 Task: Add the task  Implement a new cloud-based quality management system for a company to the section Mach Speed in the project BroaderPath and add a Due Date to the respective task as 2023/10/26
Action: Mouse moved to (905, 458)
Screenshot: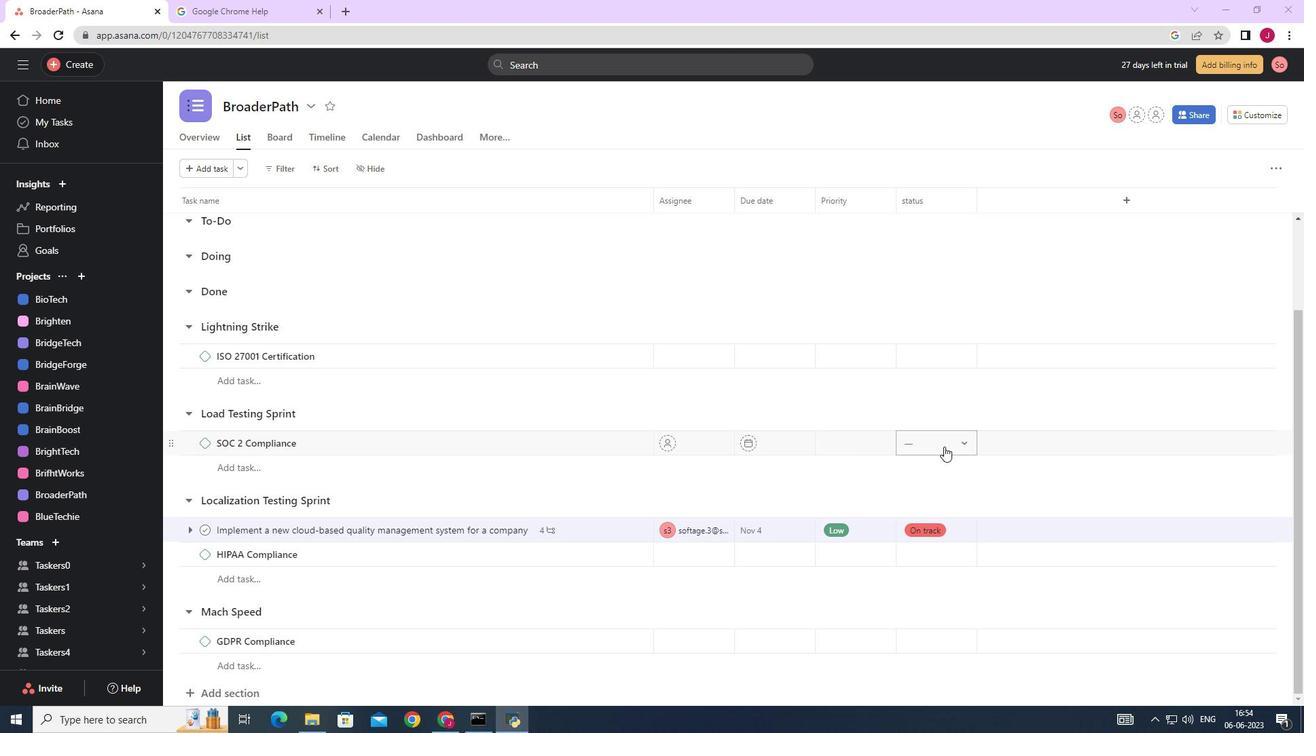 
Action: Mouse scrolled (905, 457) with delta (0, 0)
Screenshot: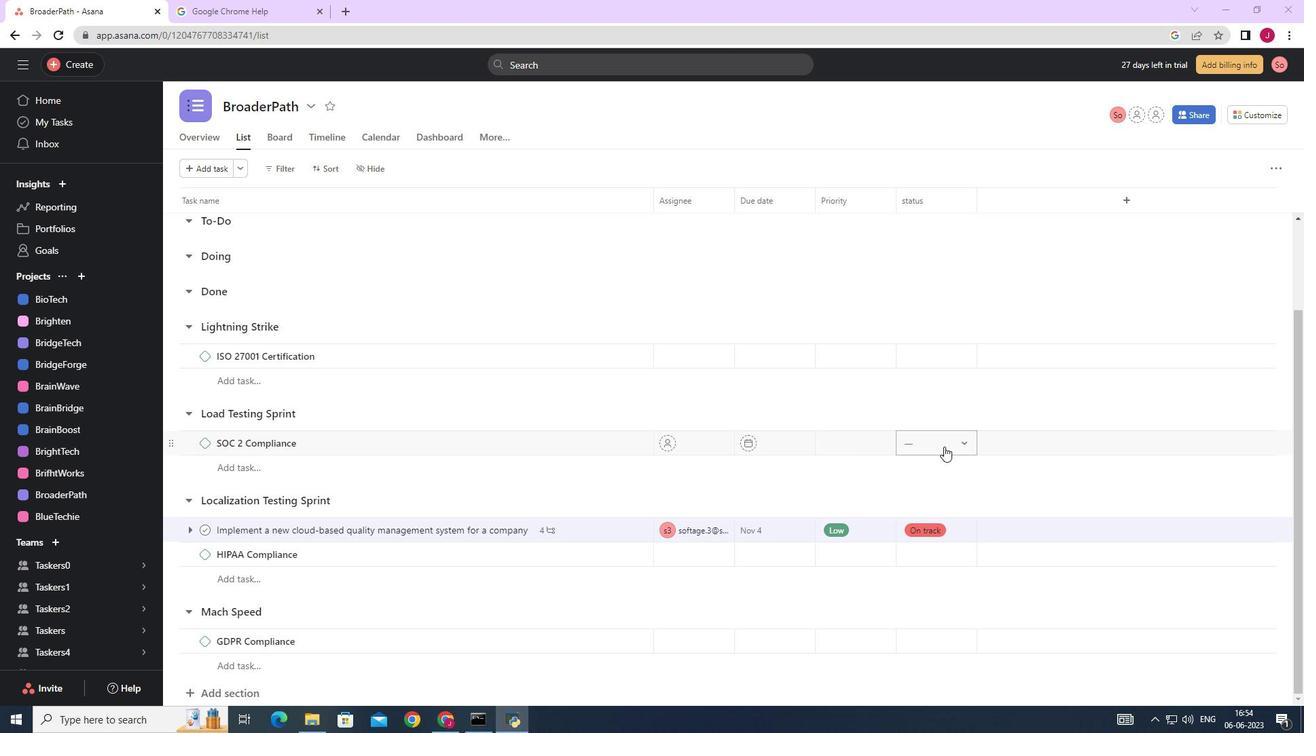 
Action: Mouse moved to (896, 461)
Screenshot: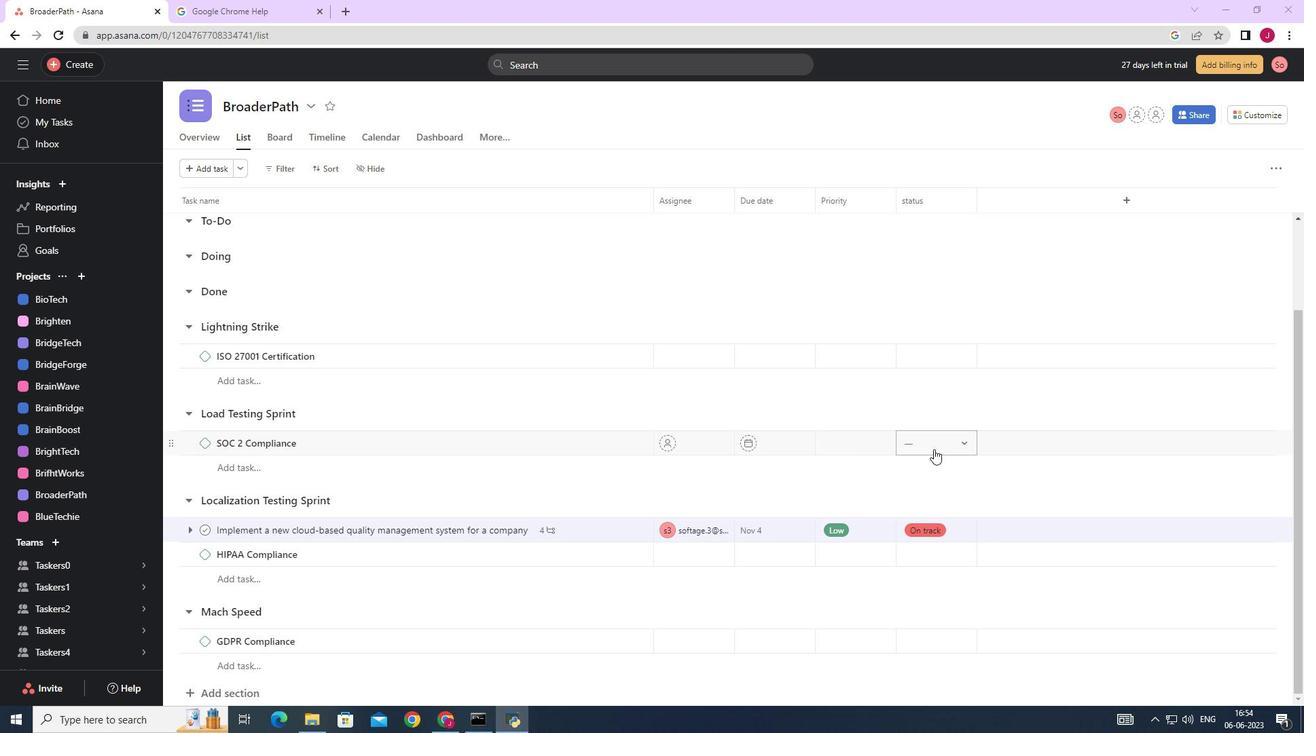 
Action: Mouse scrolled (896, 460) with delta (0, 0)
Screenshot: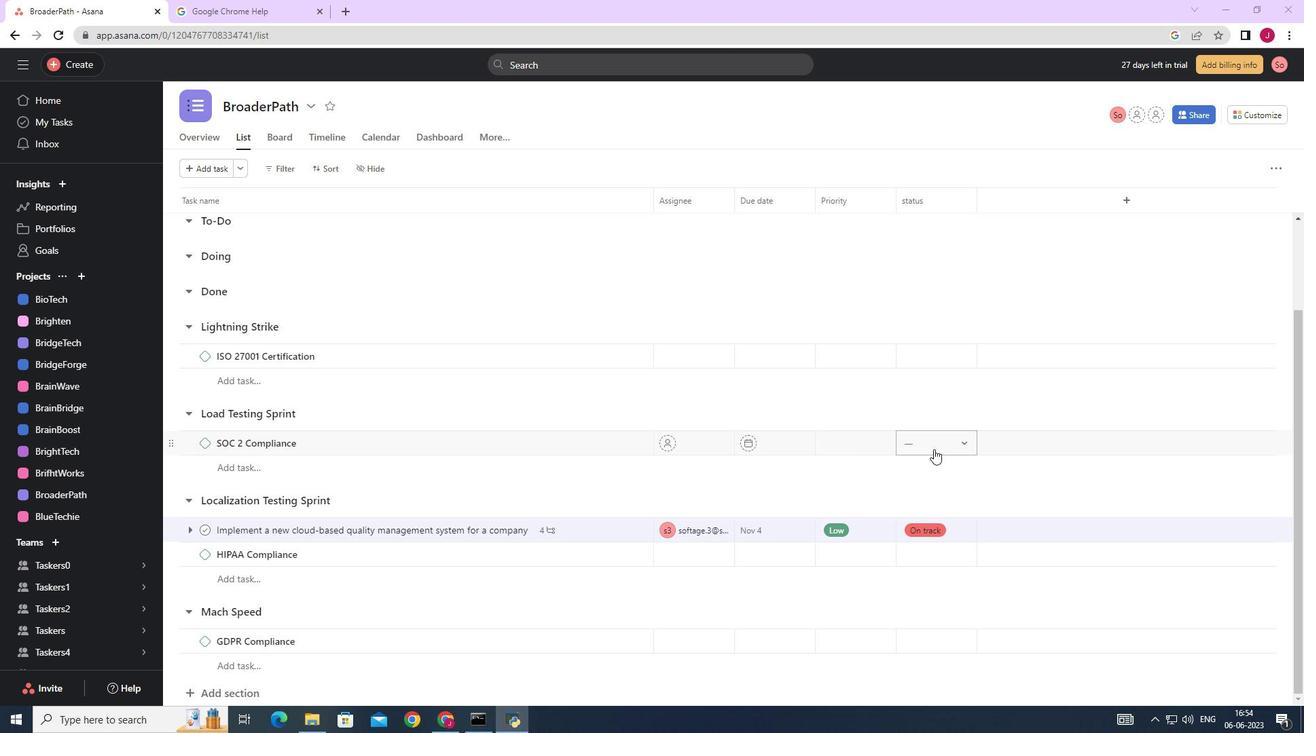 
Action: Mouse moved to (893, 462)
Screenshot: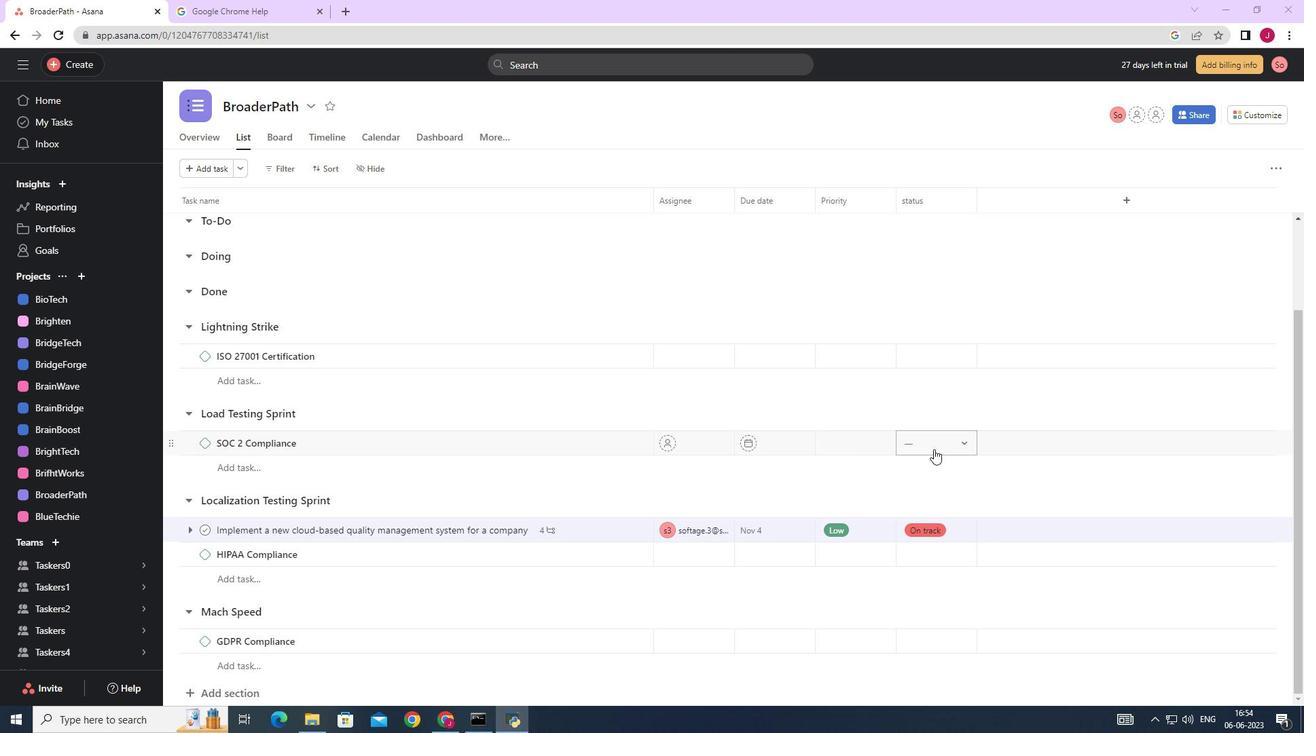 
Action: Mouse scrolled (893, 462) with delta (0, 0)
Screenshot: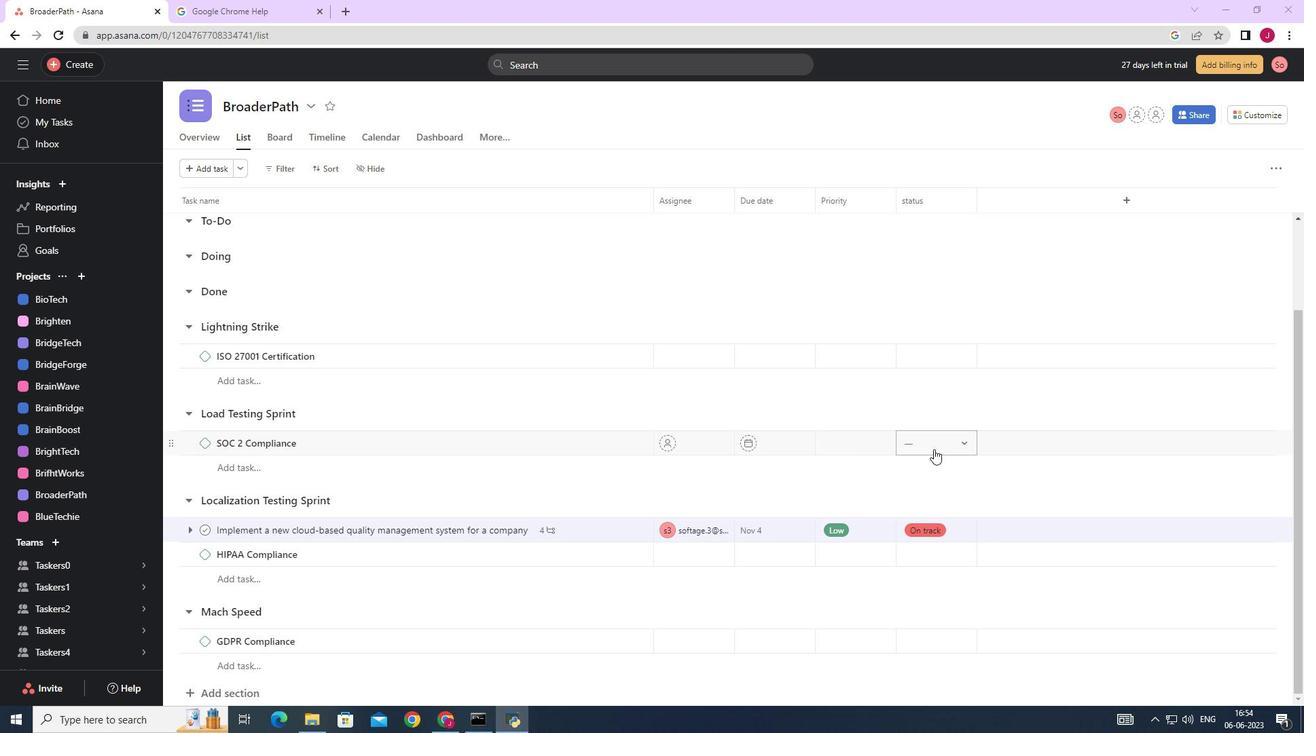
Action: Mouse moved to (888, 464)
Screenshot: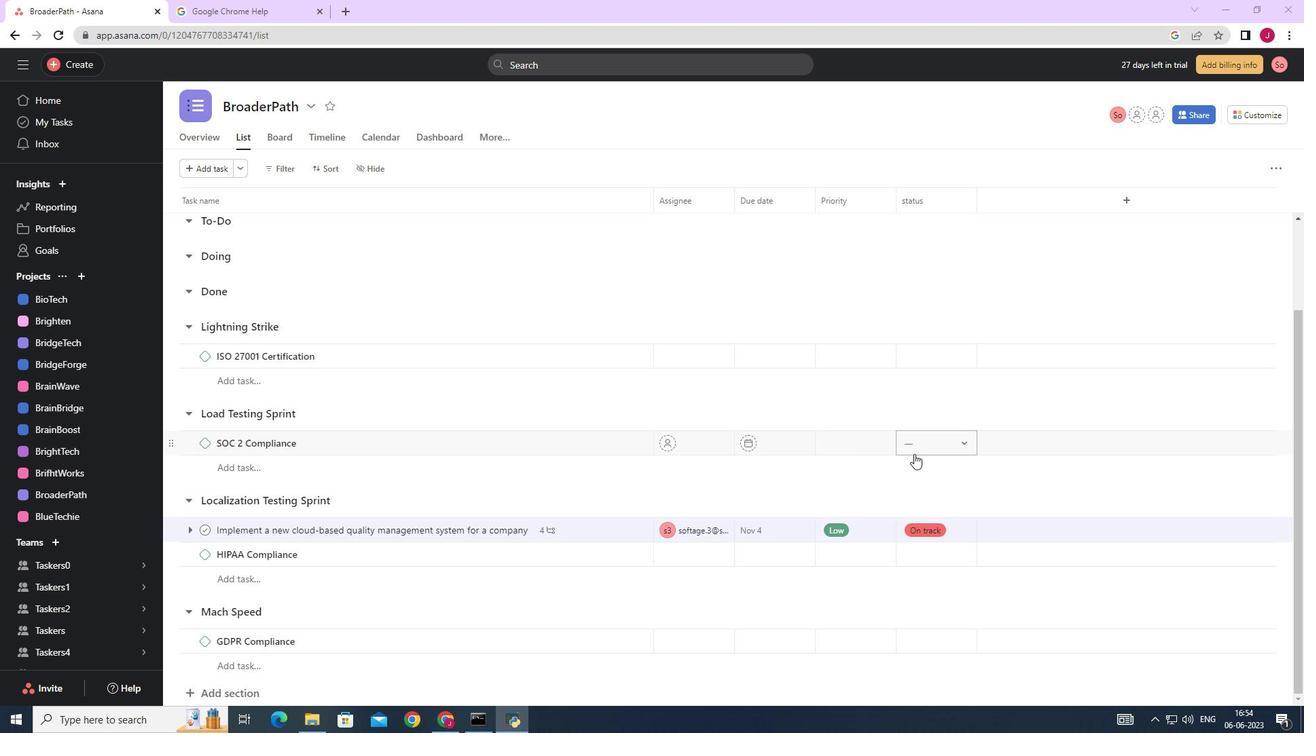 
Action: Mouse scrolled (888, 463) with delta (0, 0)
Screenshot: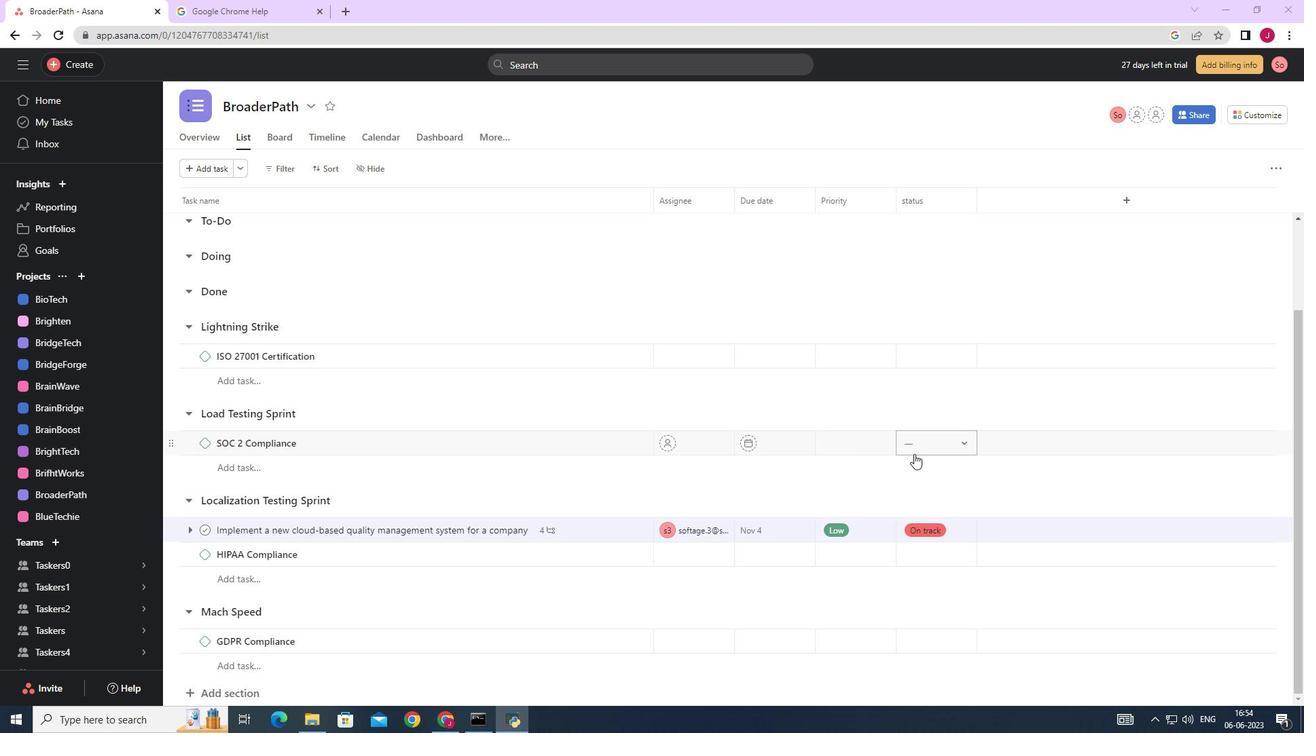 
Action: Mouse moved to (879, 467)
Screenshot: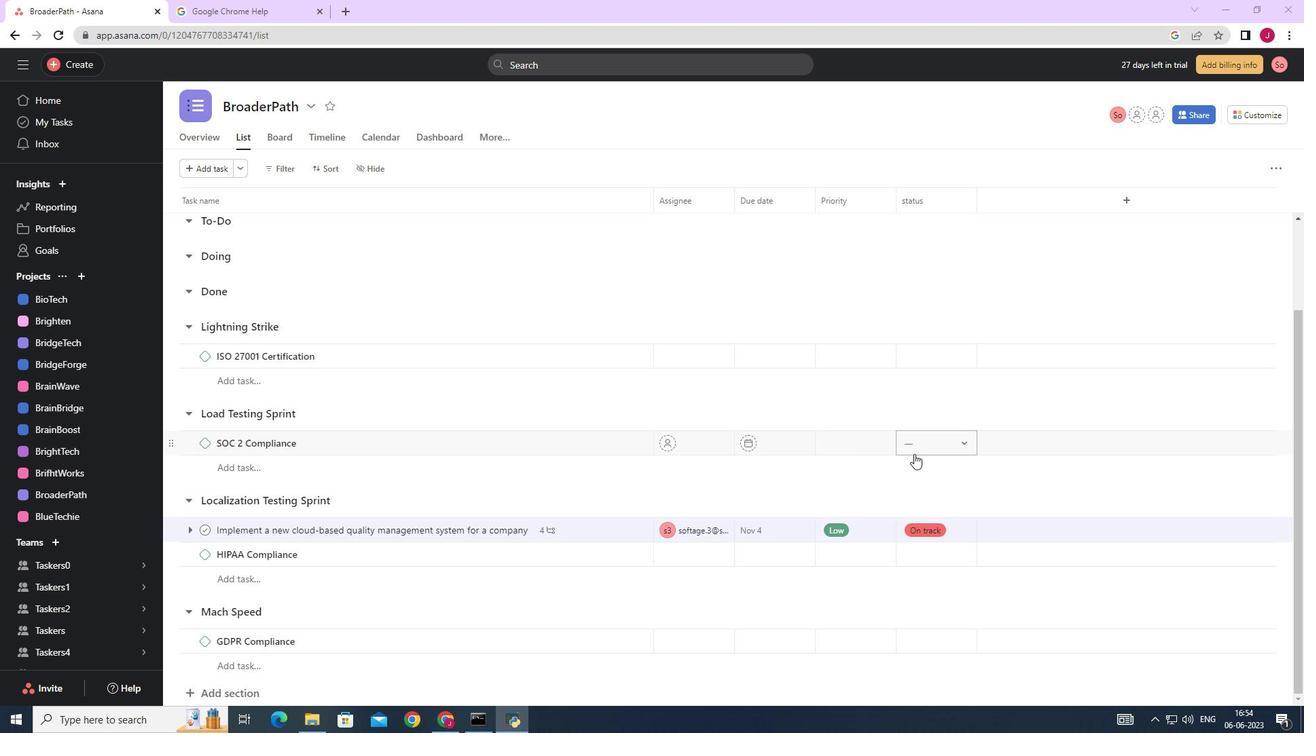 
Action: Mouse scrolled (879, 466) with delta (0, 0)
Screenshot: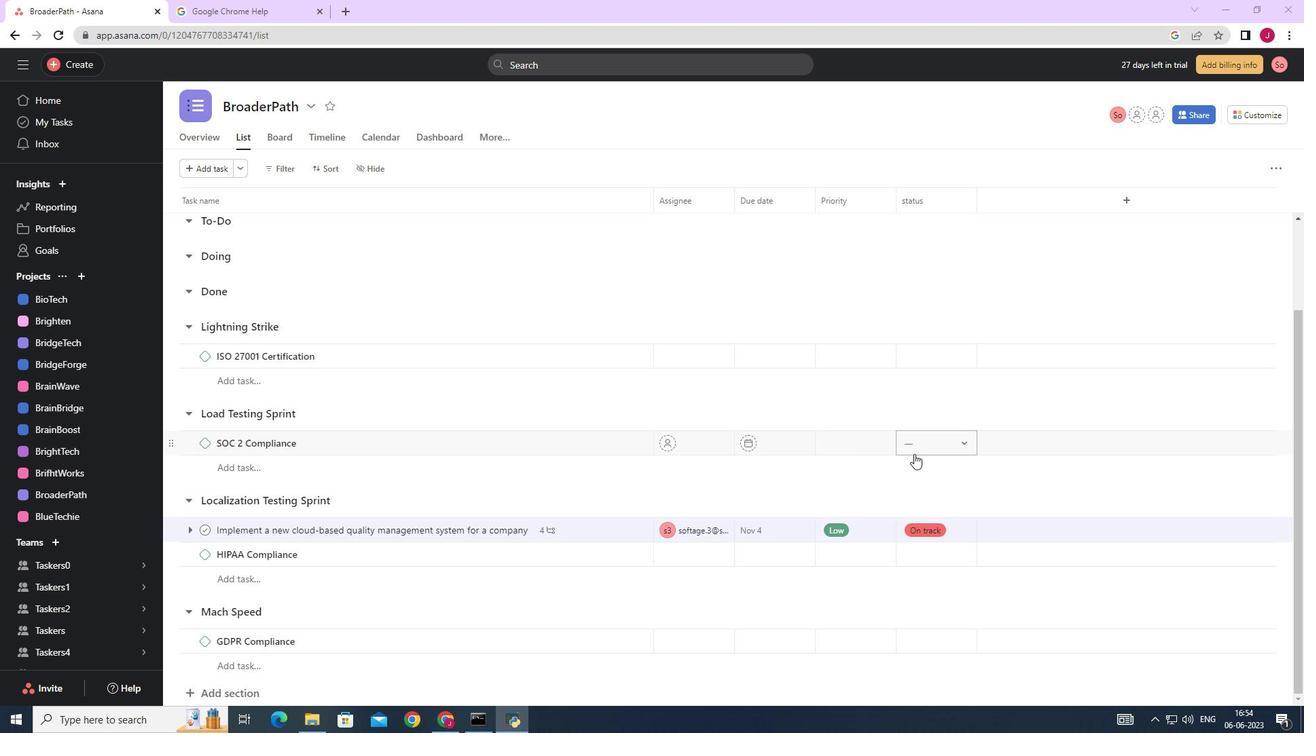 
Action: Mouse moved to (613, 530)
Screenshot: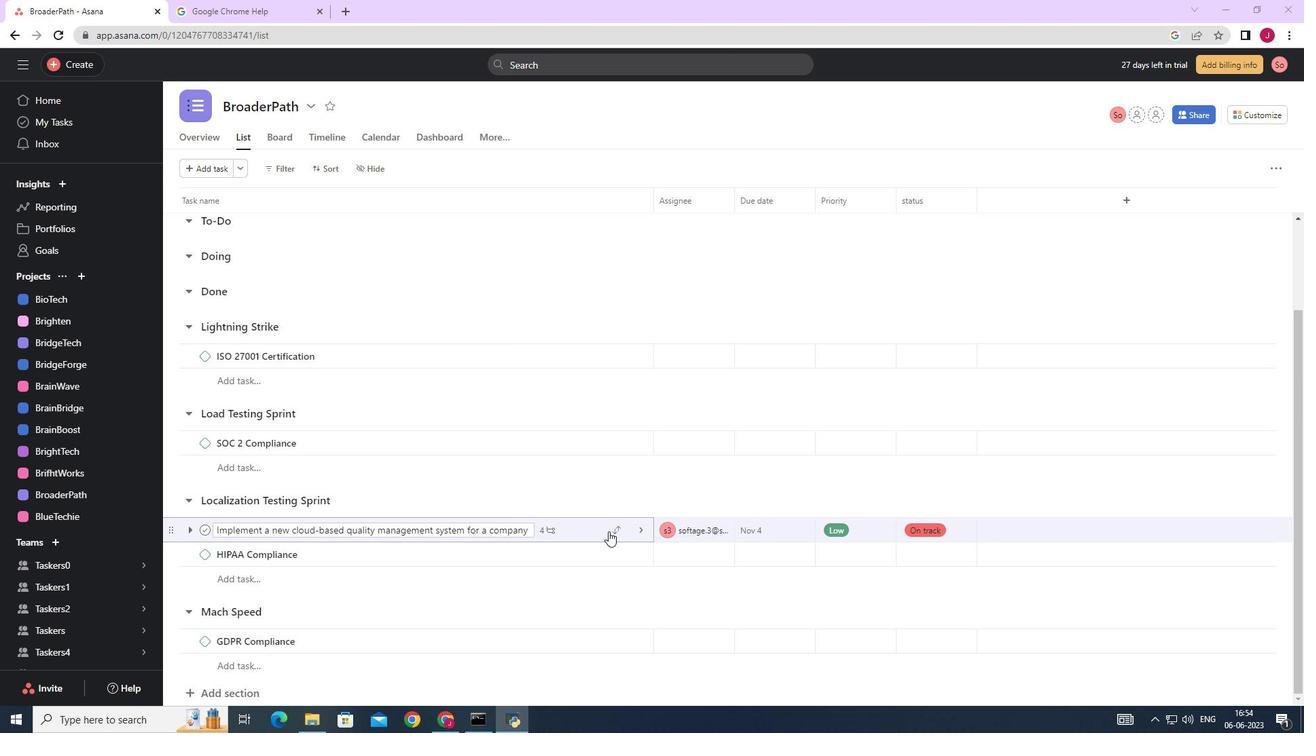 
Action: Mouse pressed left at (613, 530)
Screenshot: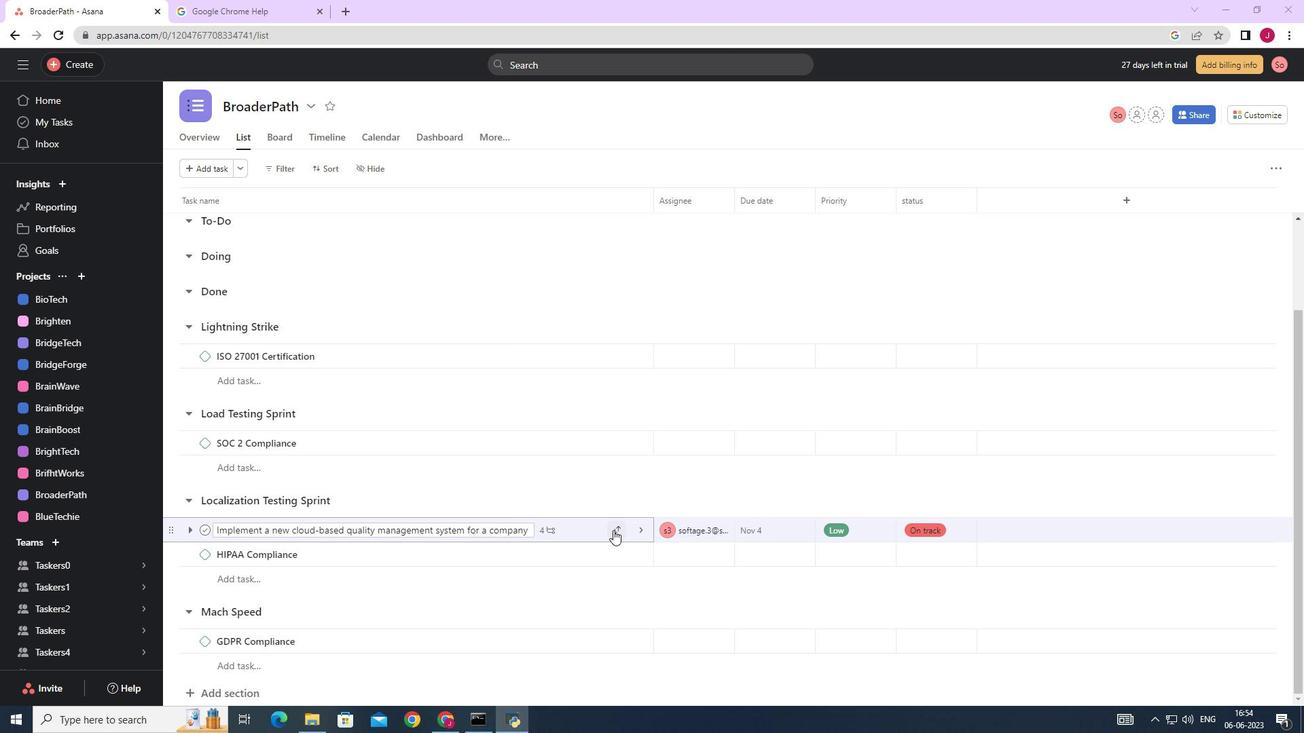 
Action: Mouse moved to (552, 499)
Screenshot: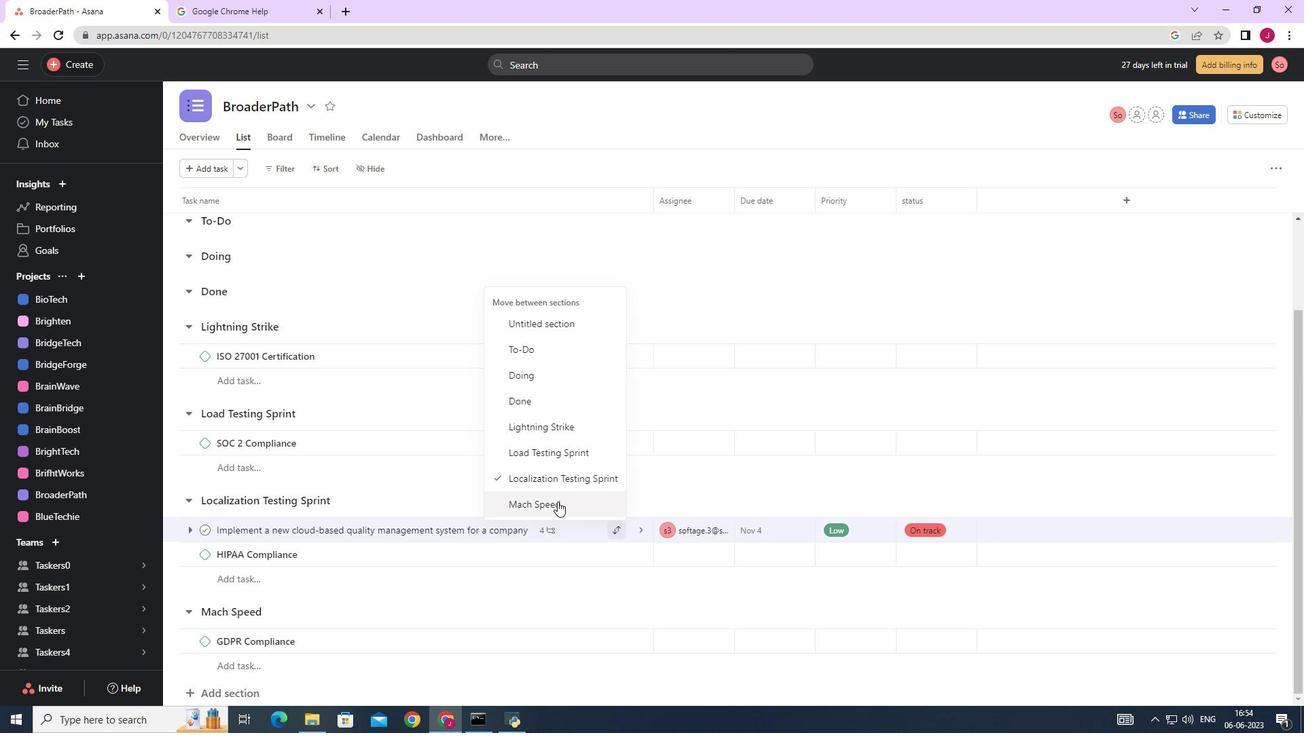 
Action: Mouse pressed left at (552, 499)
Screenshot: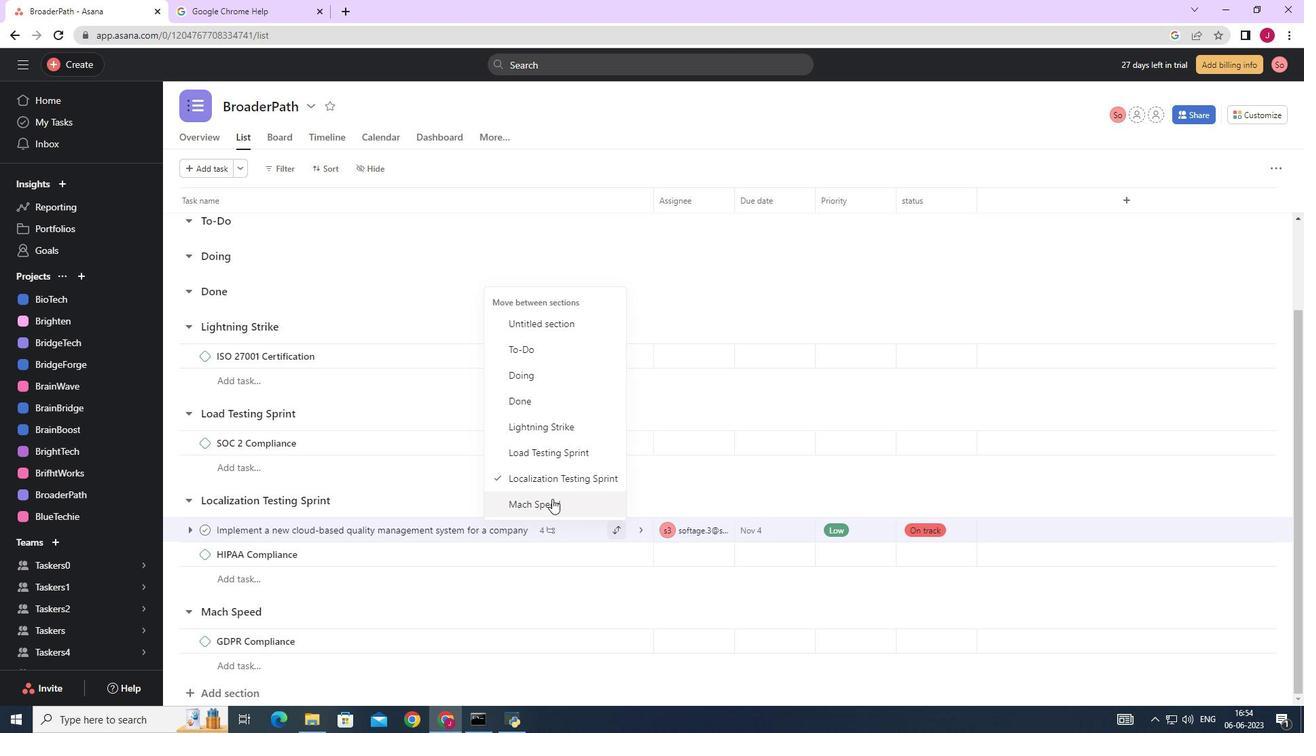 
Action: Mouse moved to (809, 617)
Screenshot: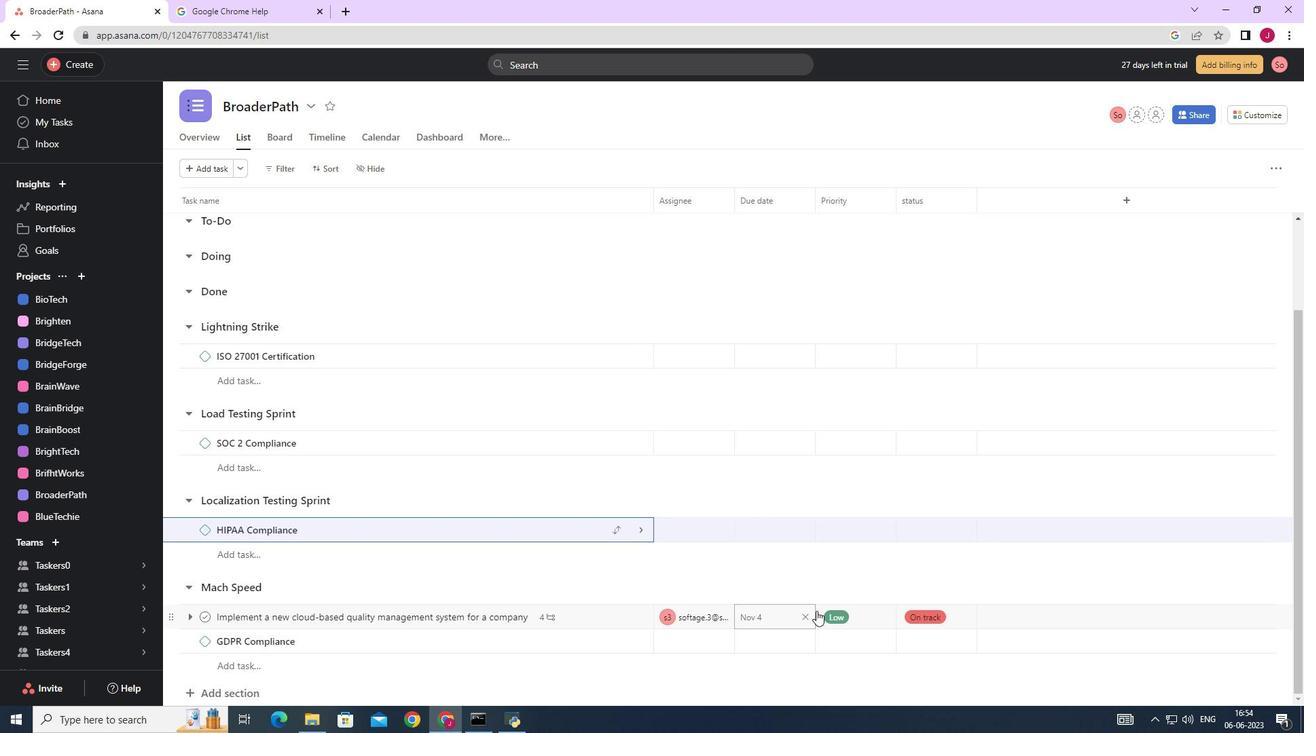 
Action: Mouse pressed left at (809, 617)
Screenshot: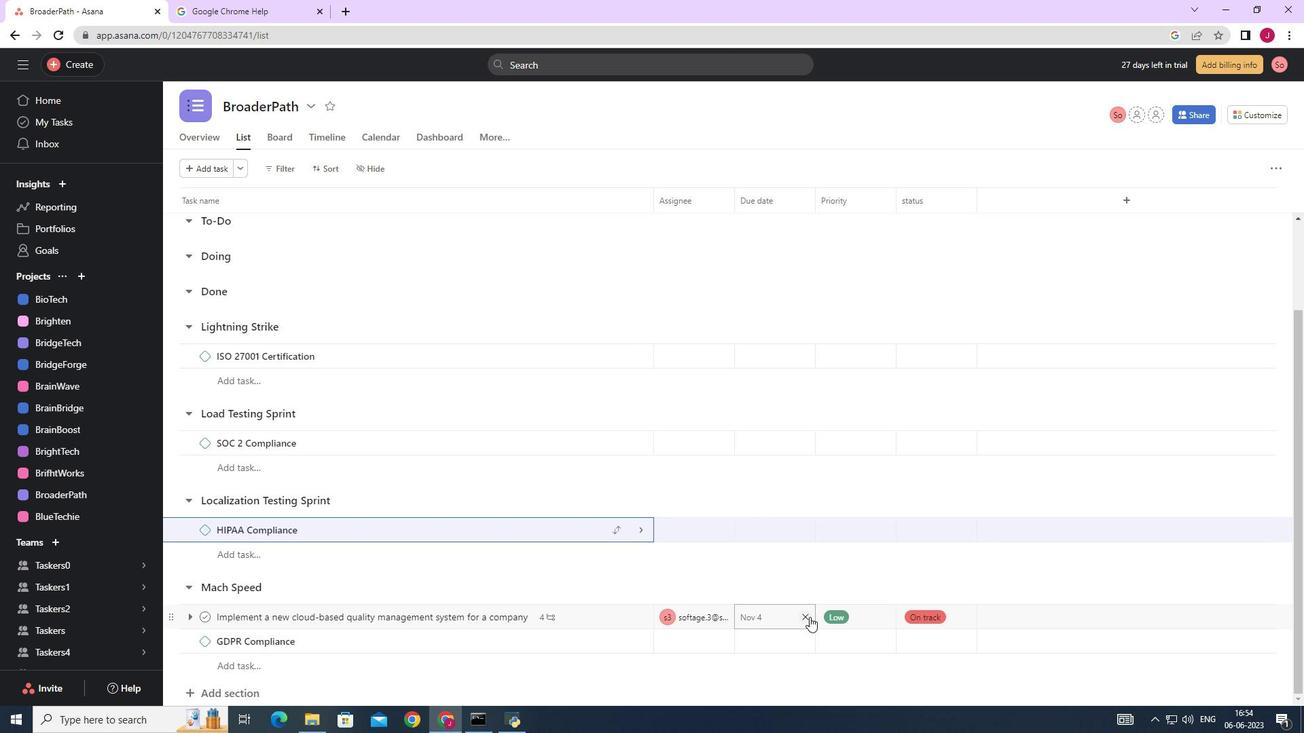 
Action: Mouse moved to (770, 616)
Screenshot: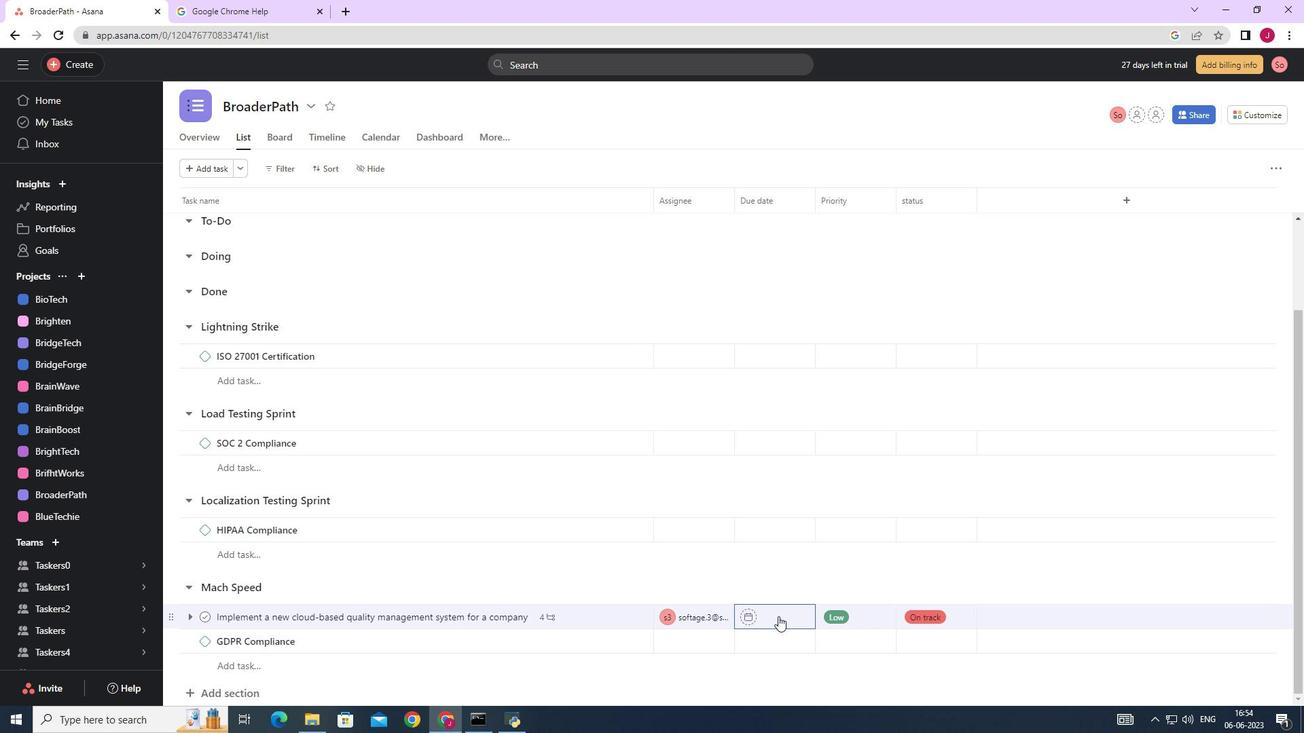 
Action: Mouse pressed left at (770, 616)
Screenshot: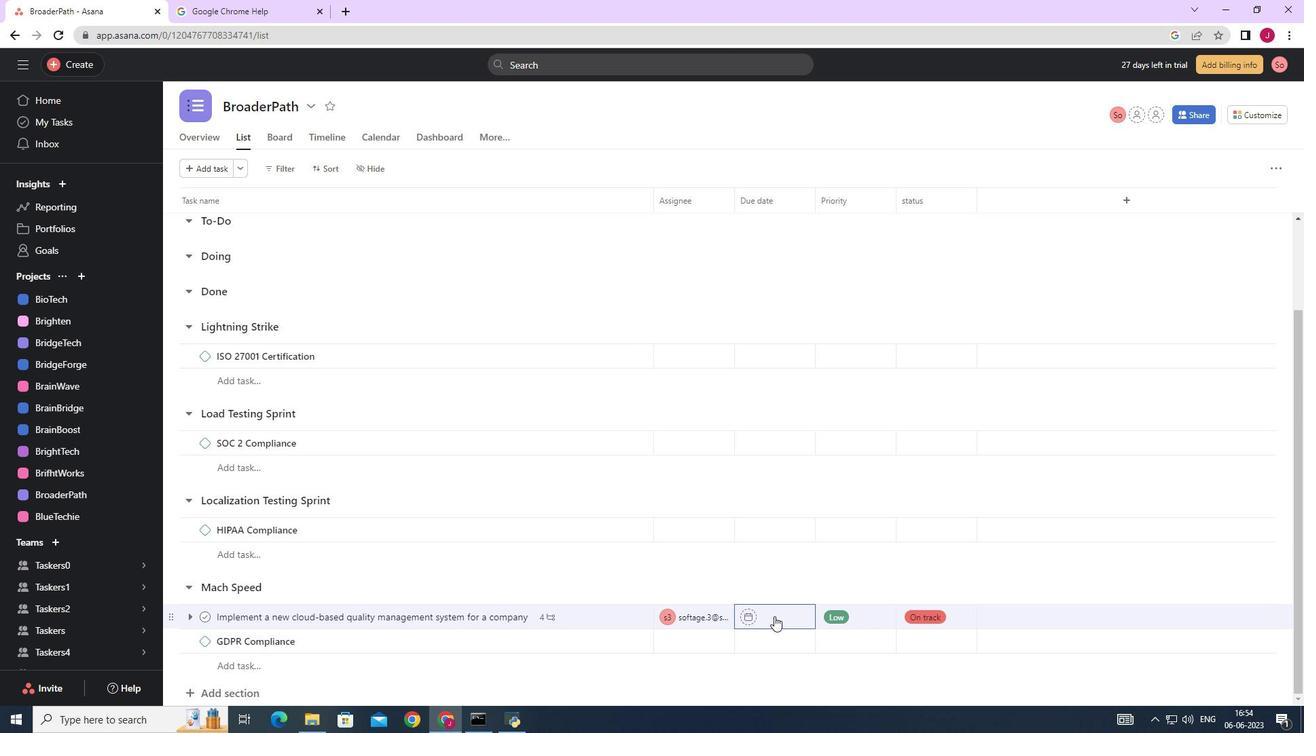 
Action: Mouse moved to (914, 402)
Screenshot: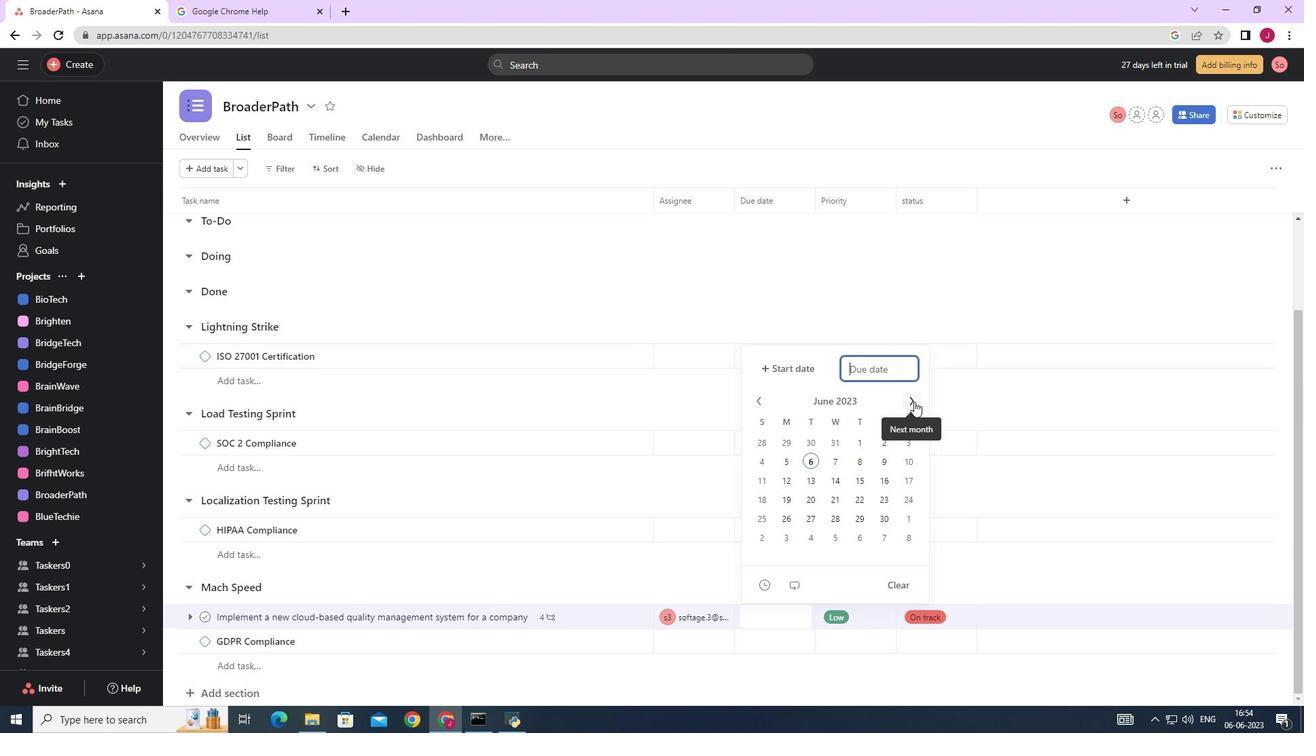 
Action: Mouse pressed left at (914, 402)
Screenshot: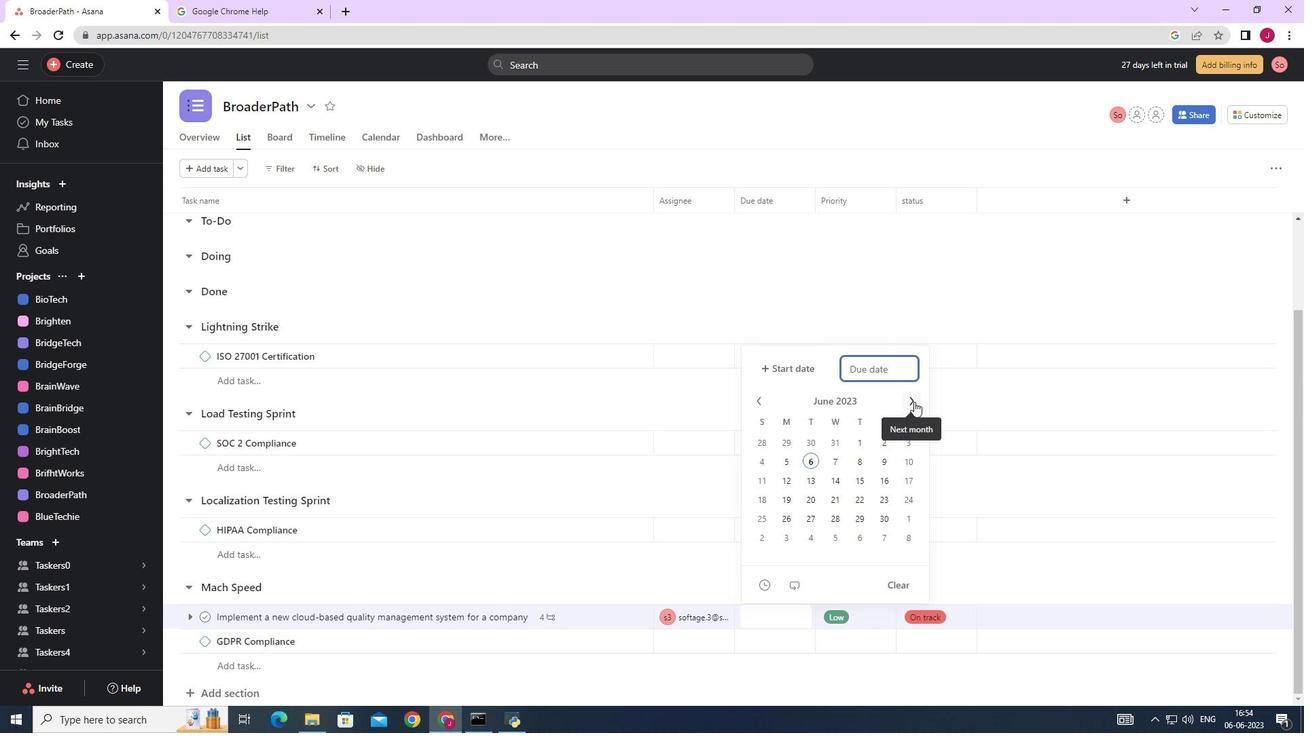 
Action: Mouse pressed left at (914, 402)
Screenshot: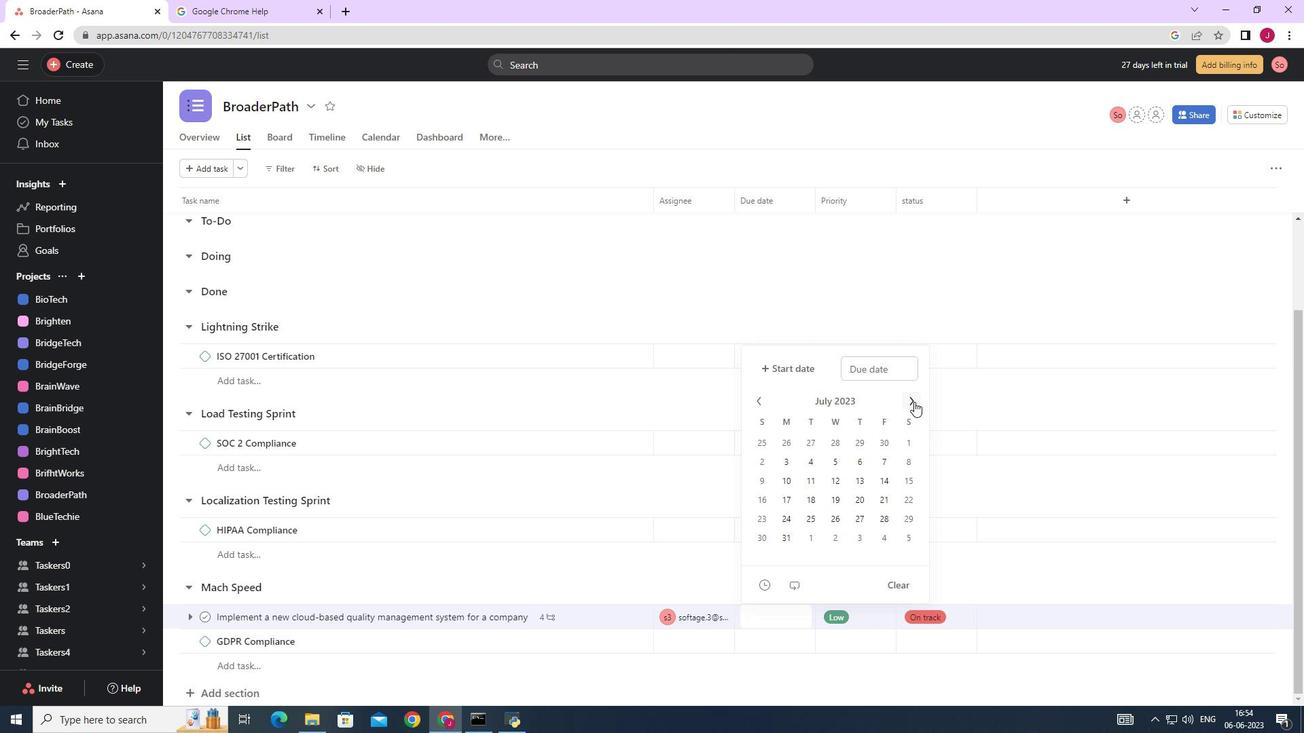
Action: Mouse pressed left at (914, 402)
Screenshot: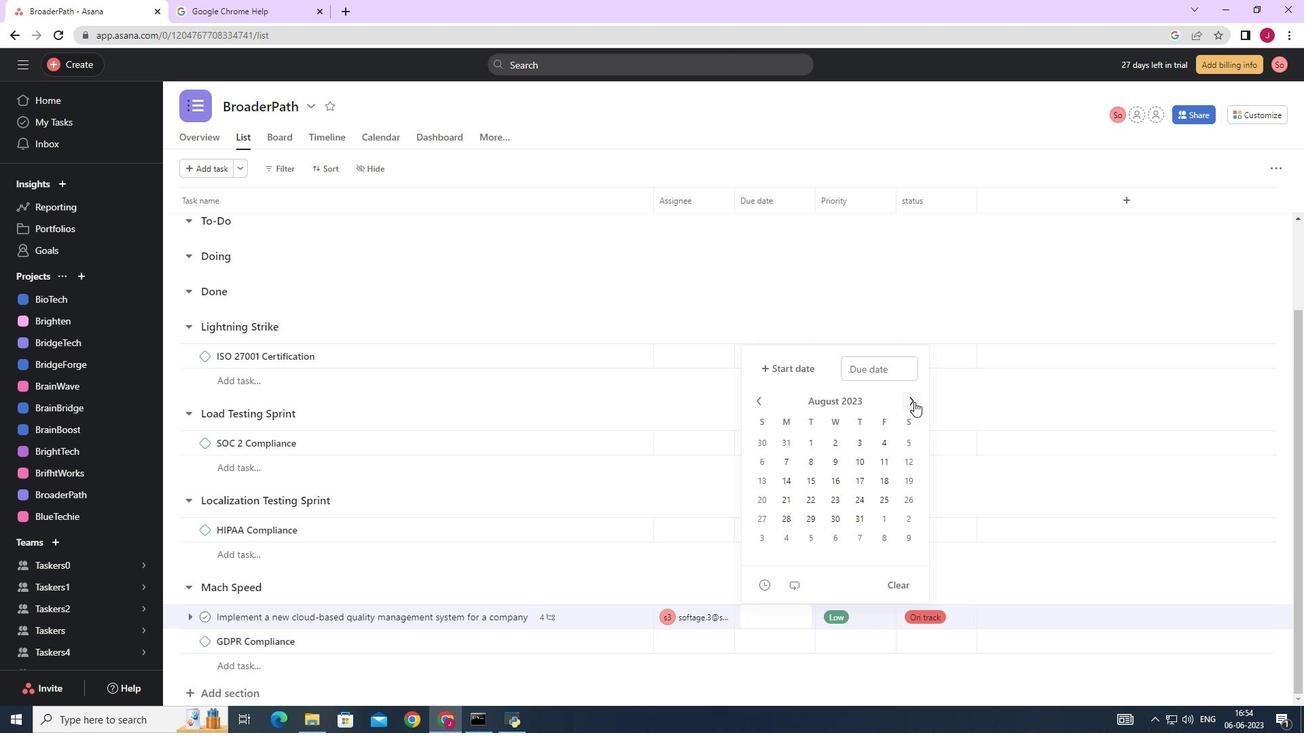
Action: Mouse pressed left at (914, 402)
Screenshot: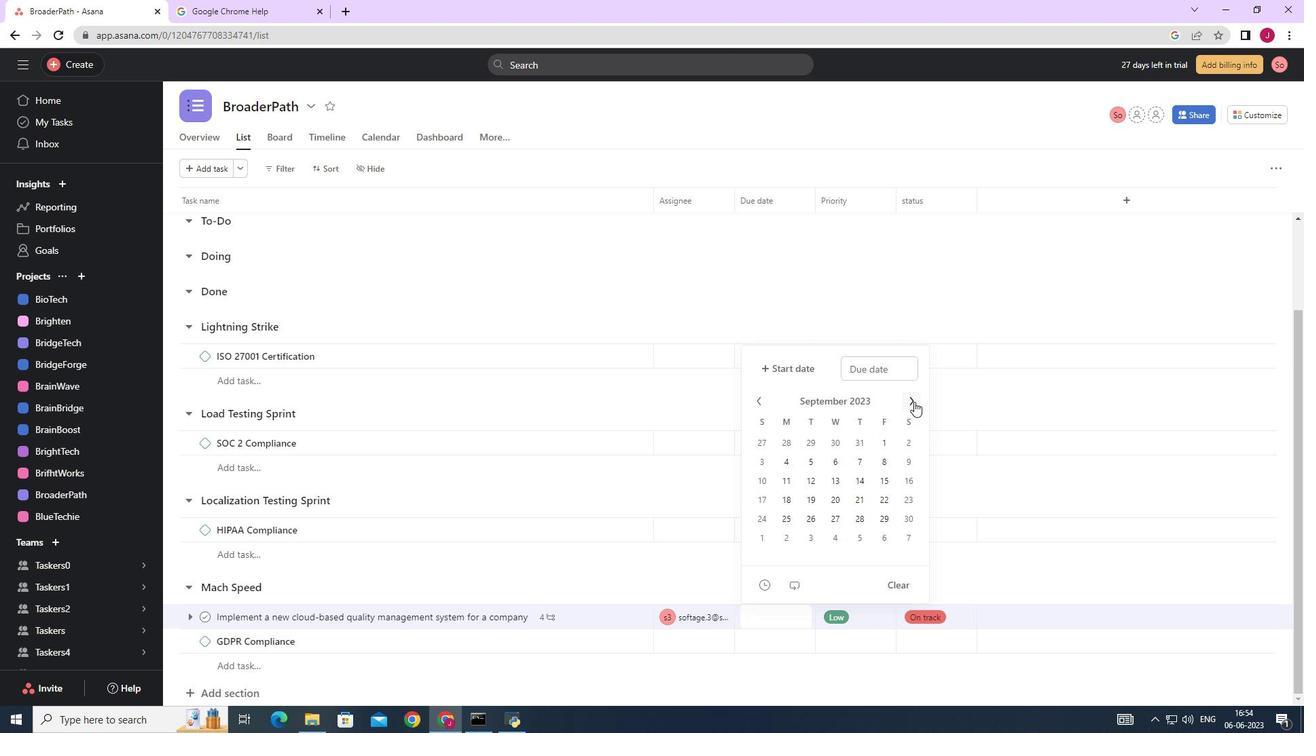 
Action: Mouse moved to (861, 500)
Screenshot: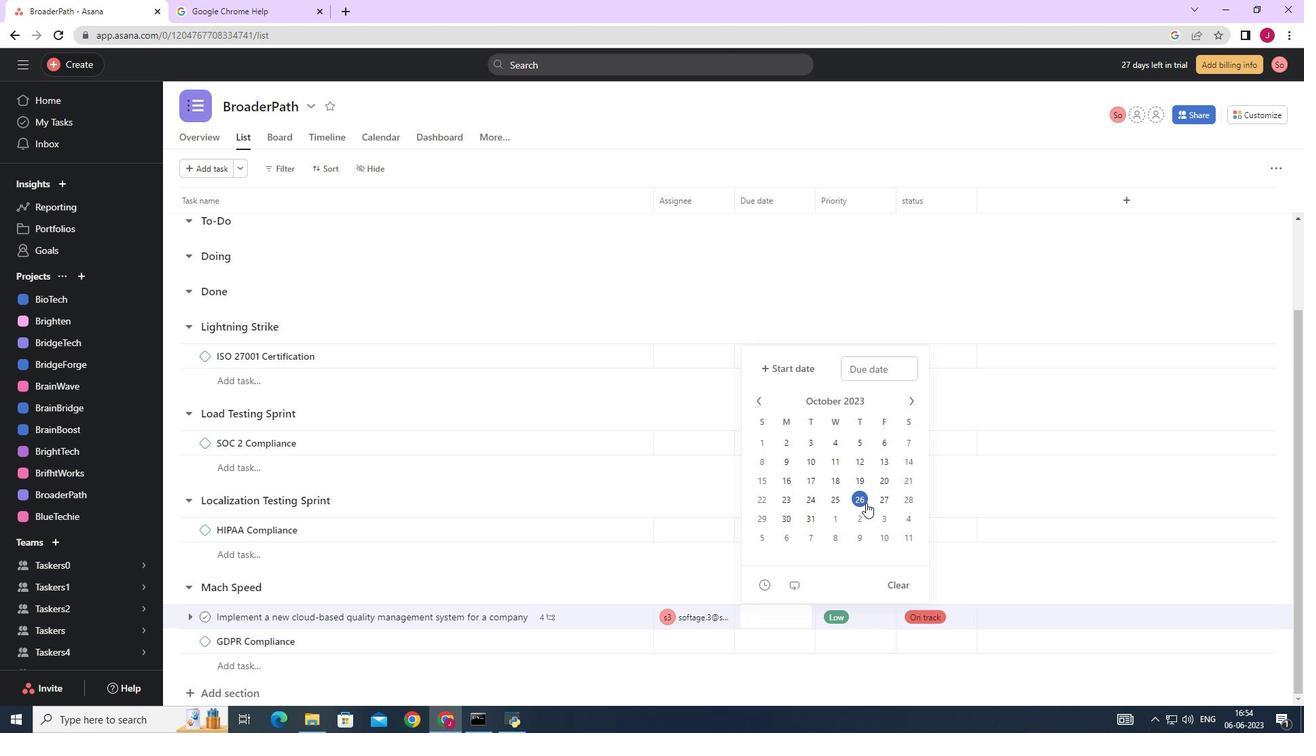 
Action: Mouse pressed left at (861, 500)
Screenshot: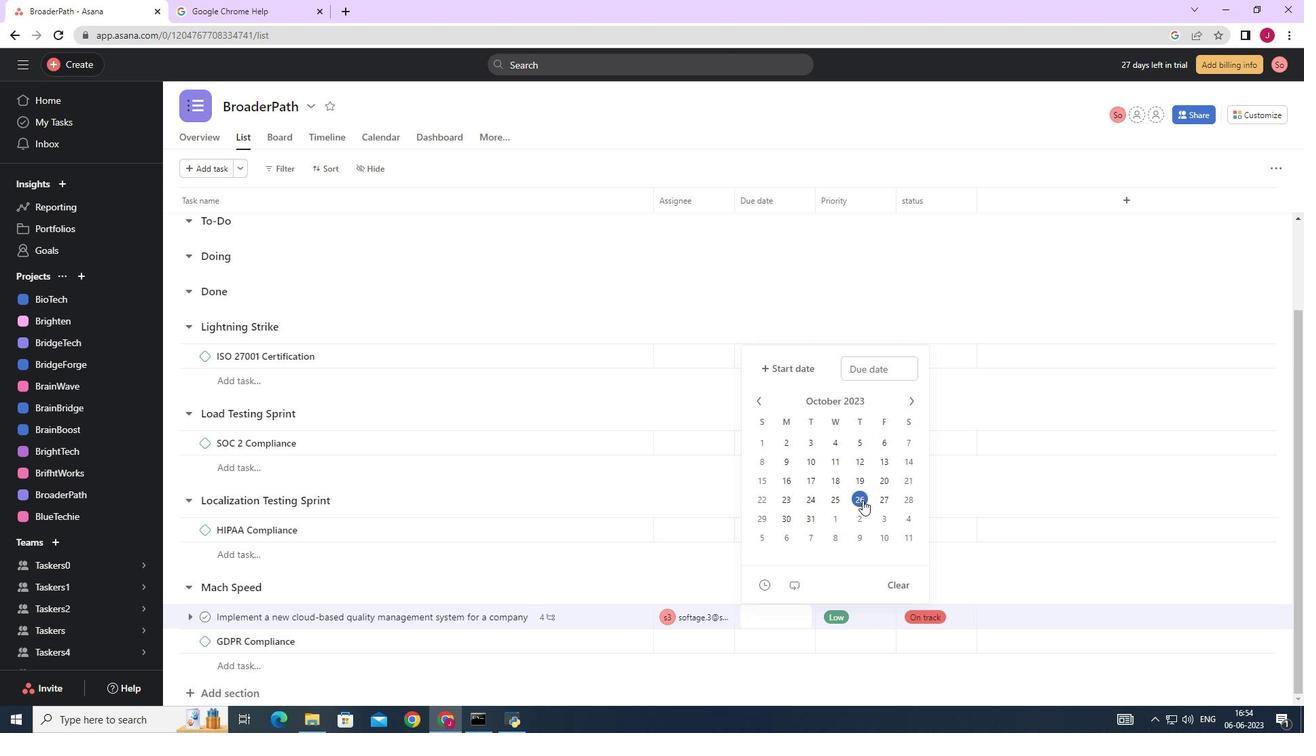
Action: Mouse moved to (911, 309)
Screenshot: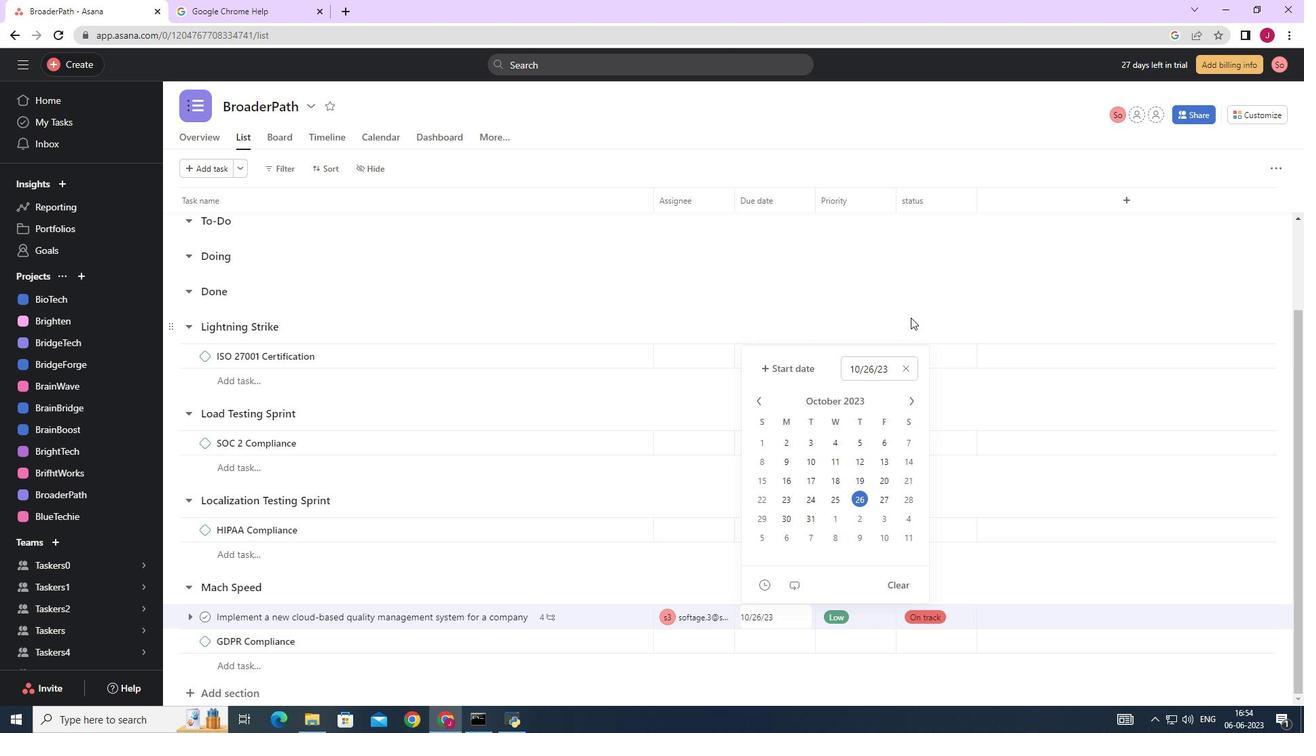 
Action: Mouse pressed left at (911, 309)
Screenshot: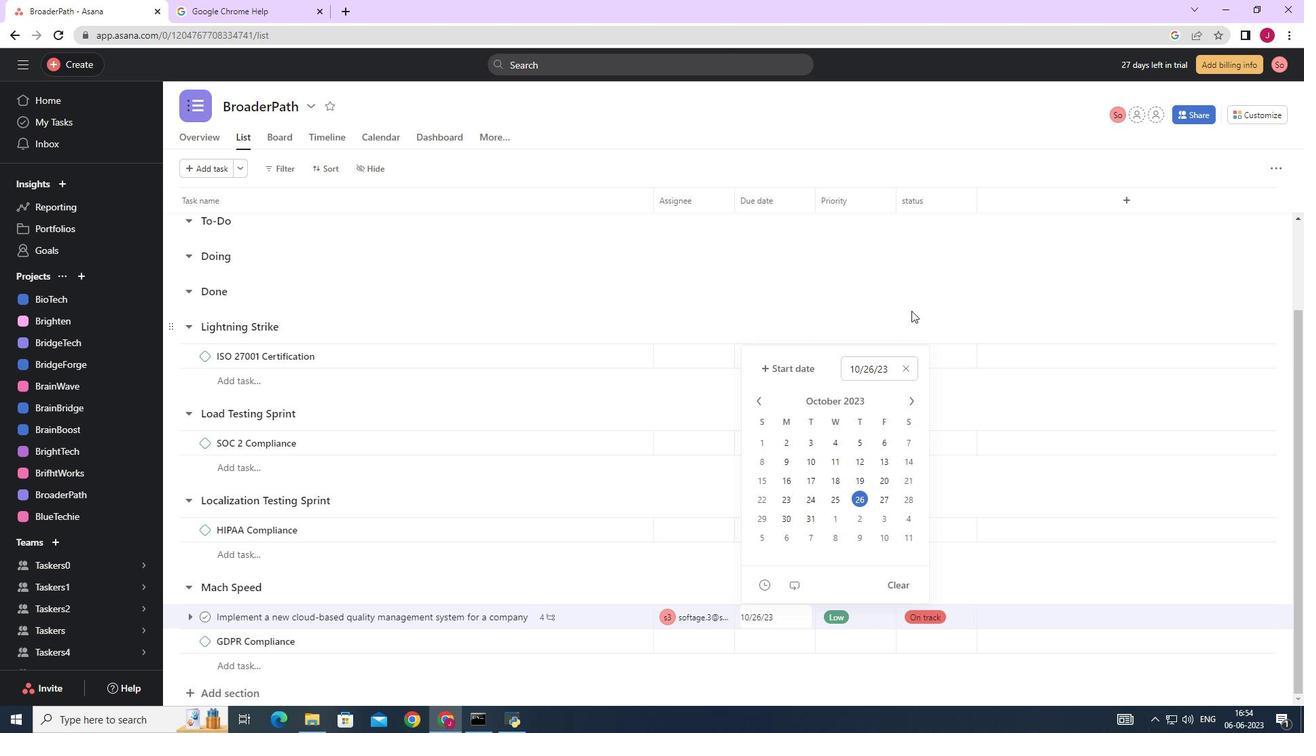 
